 Task: Add Marinated Authentic Carne Asada W/Beef Steak to the cart.
Action: Mouse moved to (20, 85)
Screenshot: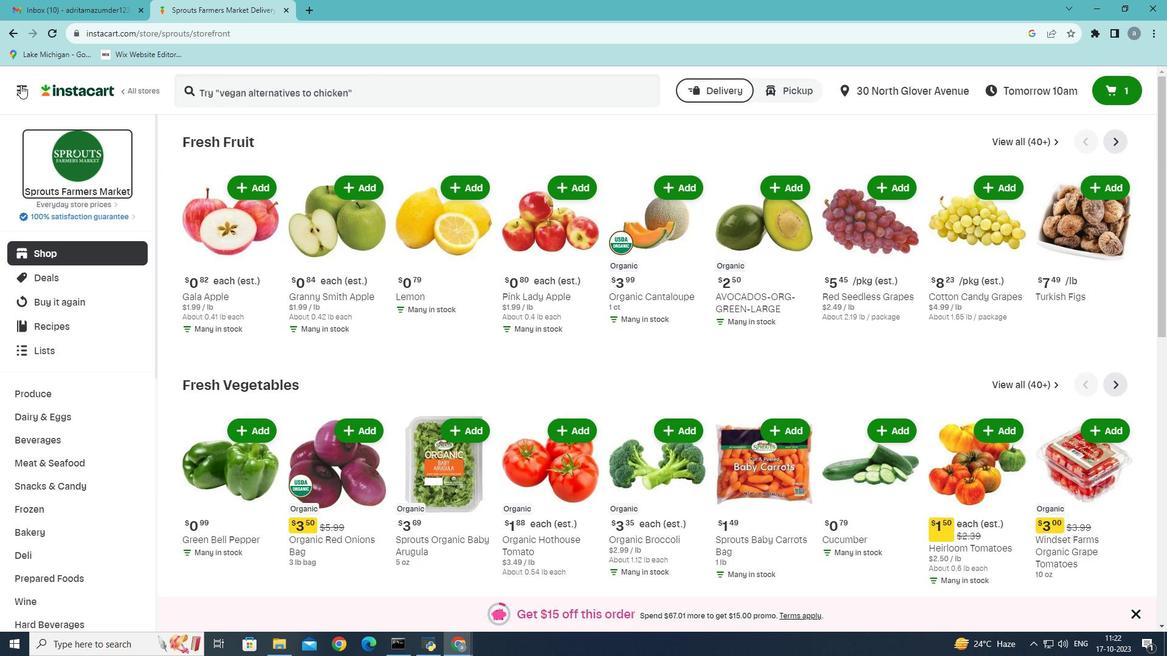 
Action: Mouse pressed left at (20, 85)
Screenshot: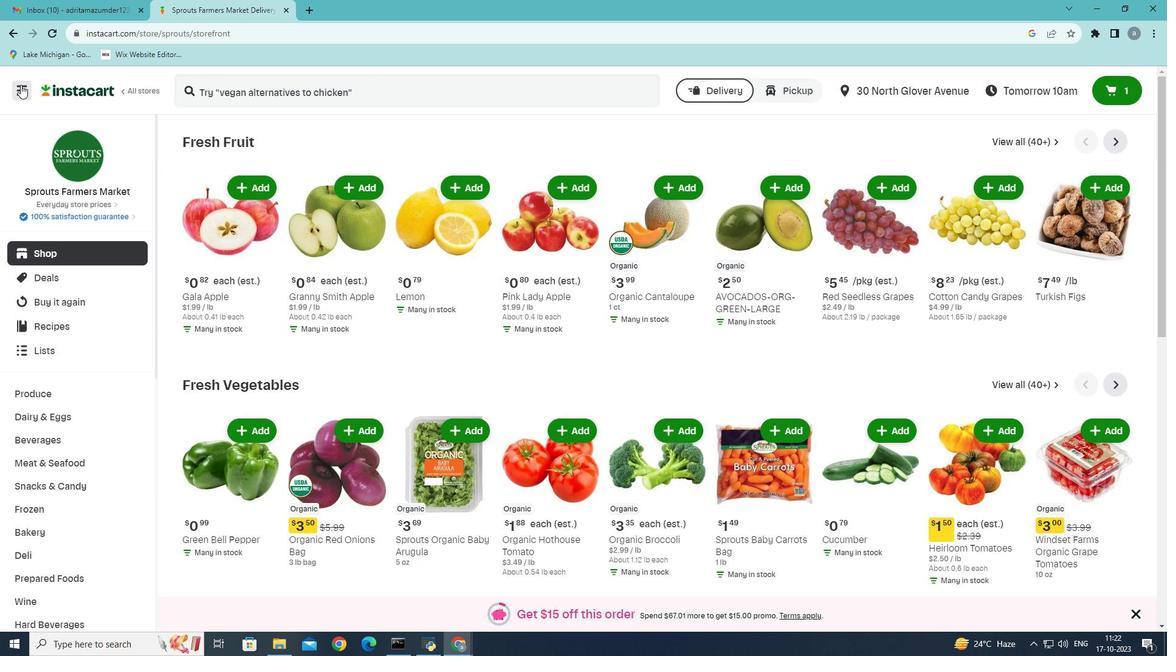 
Action: Mouse moved to (68, 354)
Screenshot: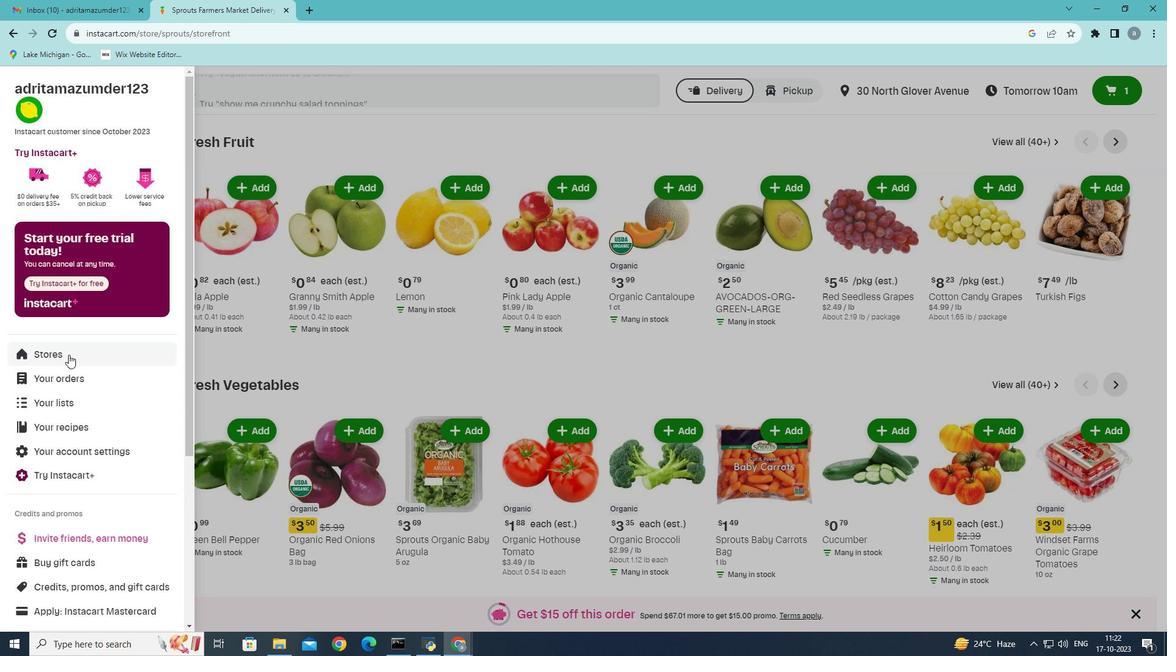 
Action: Mouse pressed left at (68, 354)
Screenshot: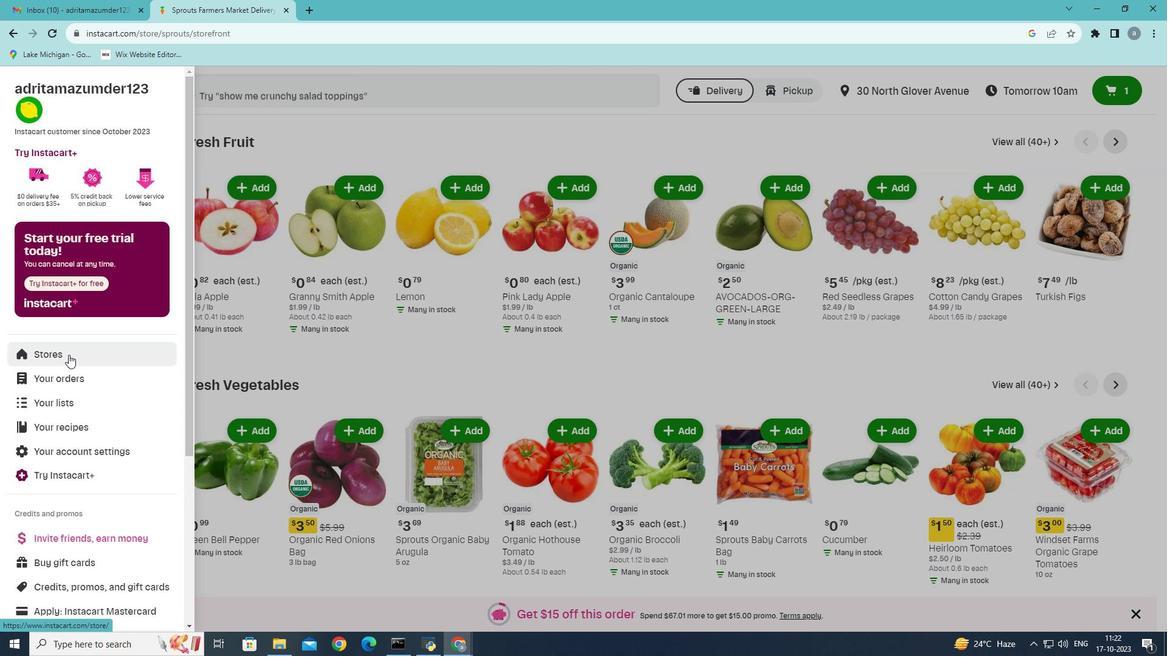
Action: Mouse moved to (280, 132)
Screenshot: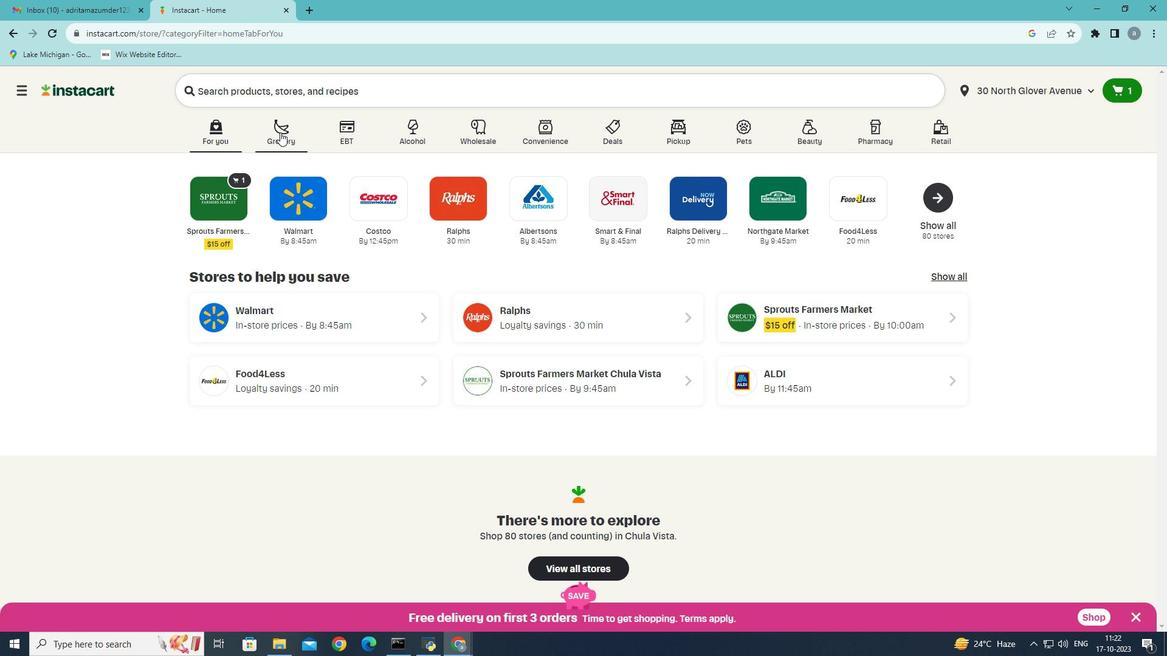 
Action: Mouse pressed left at (280, 132)
Screenshot: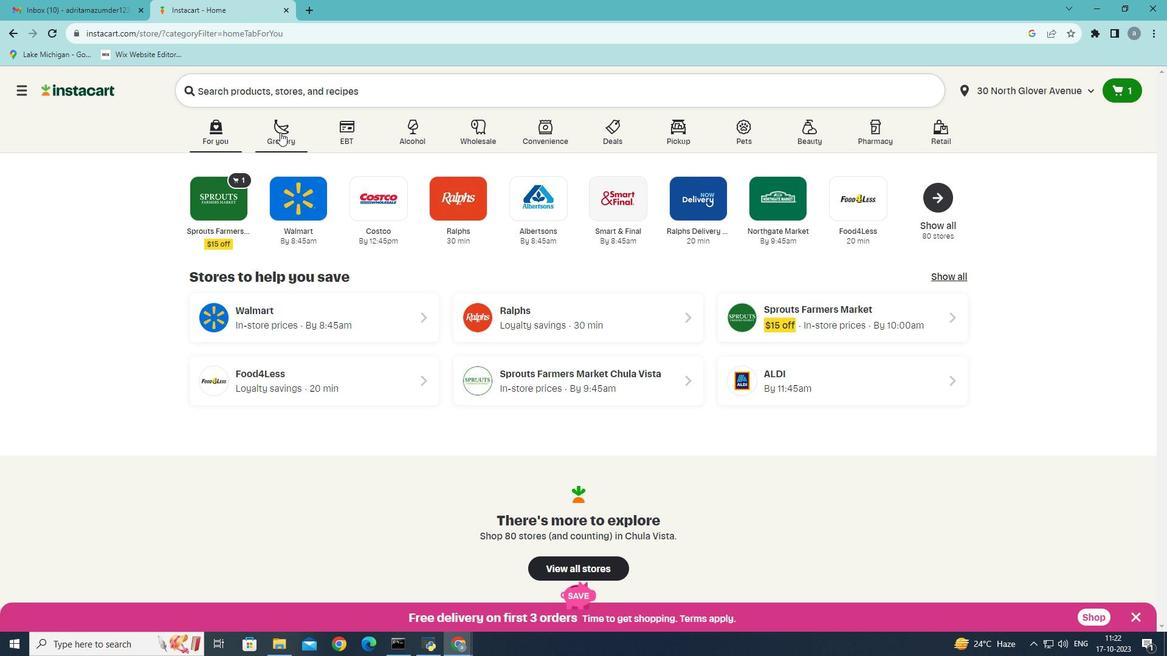 
Action: Mouse moved to (390, 211)
Screenshot: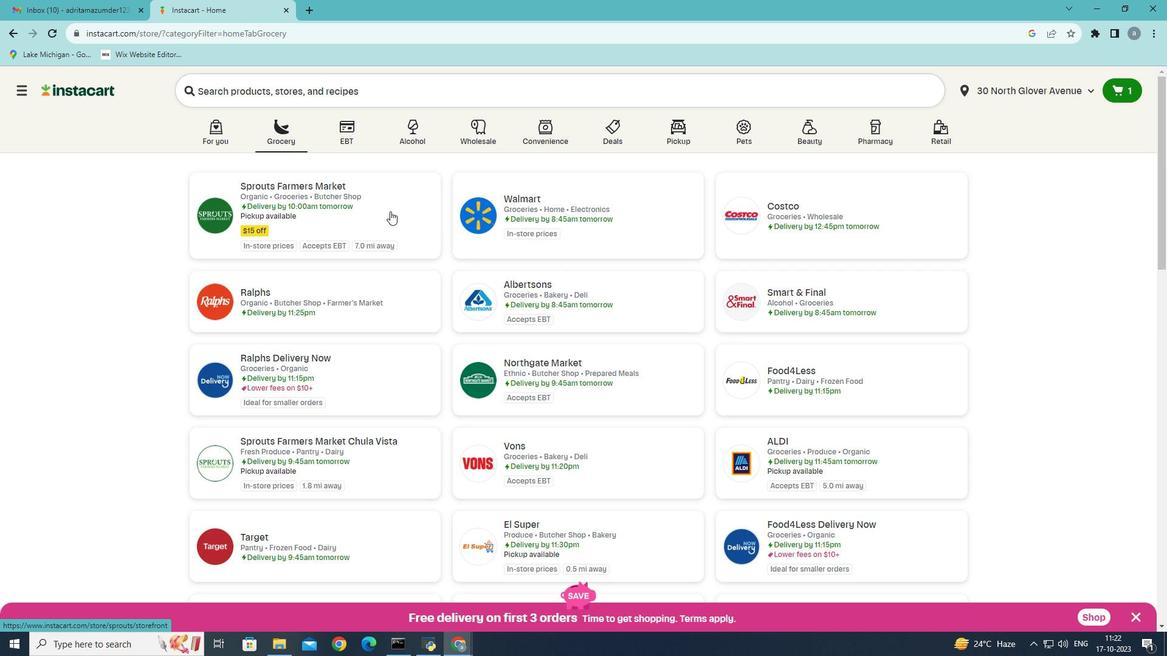 
Action: Mouse pressed left at (390, 211)
Screenshot: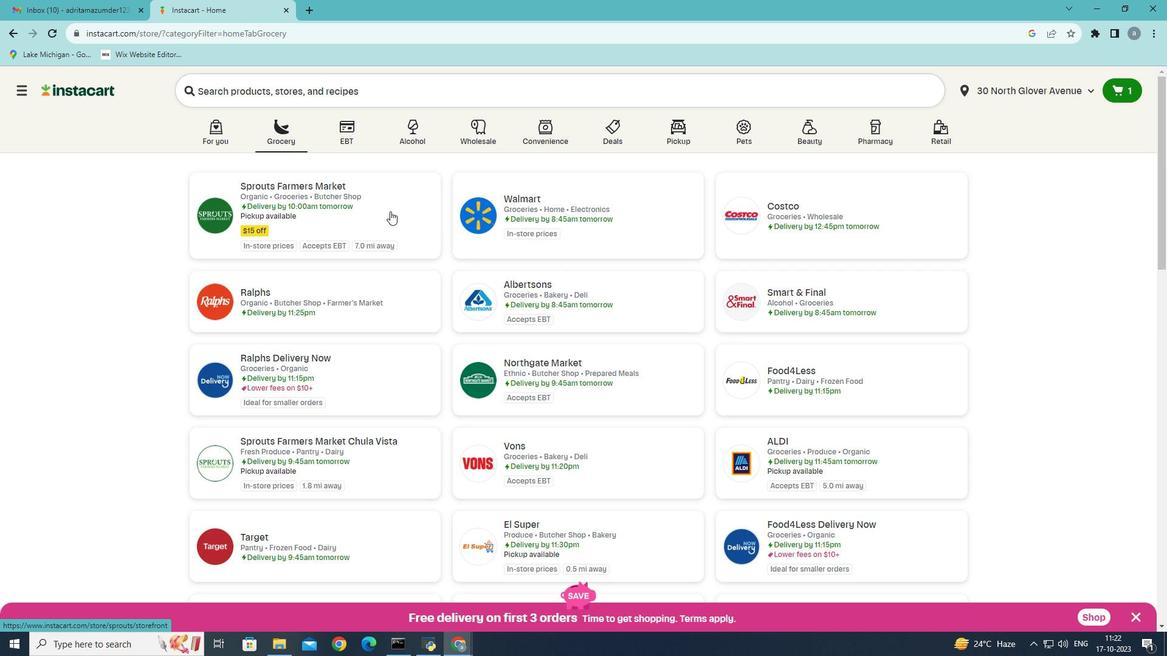 
Action: Mouse moved to (66, 460)
Screenshot: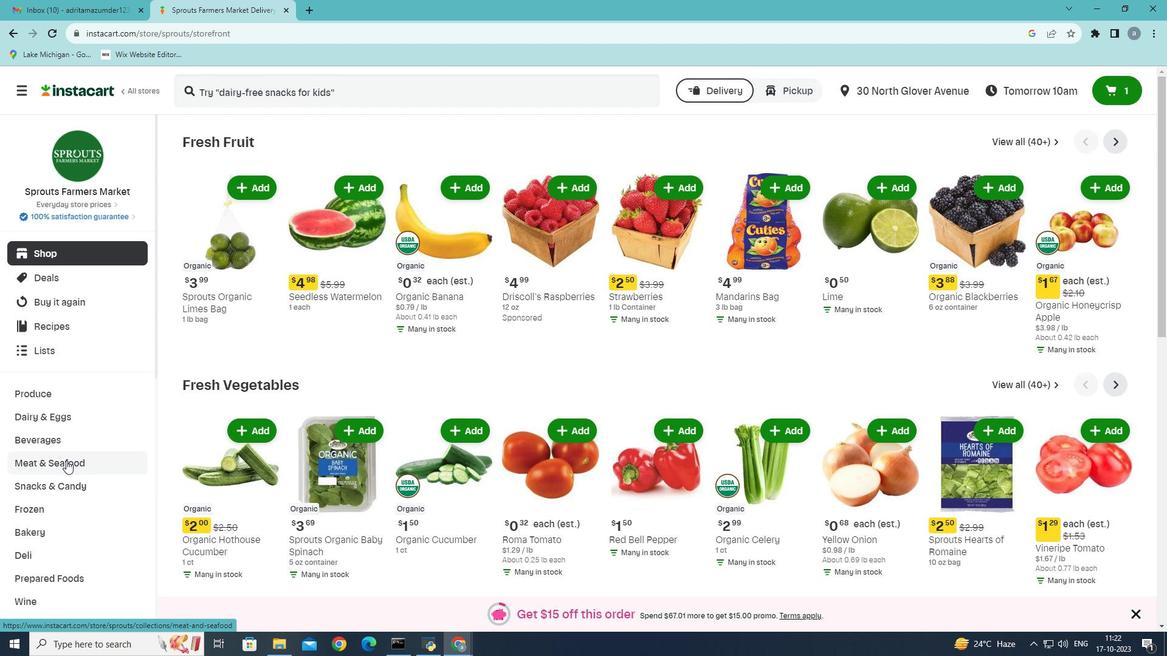 
Action: Mouse pressed left at (66, 460)
Screenshot: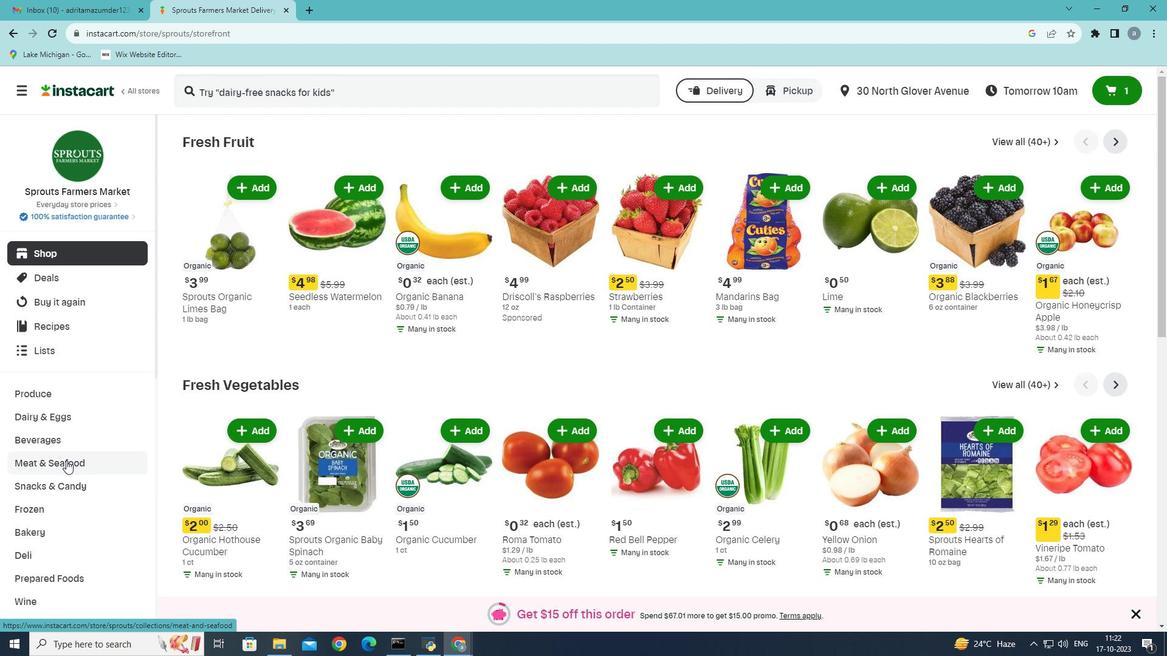 
Action: Mouse moved to (352, 173)
Screenshot: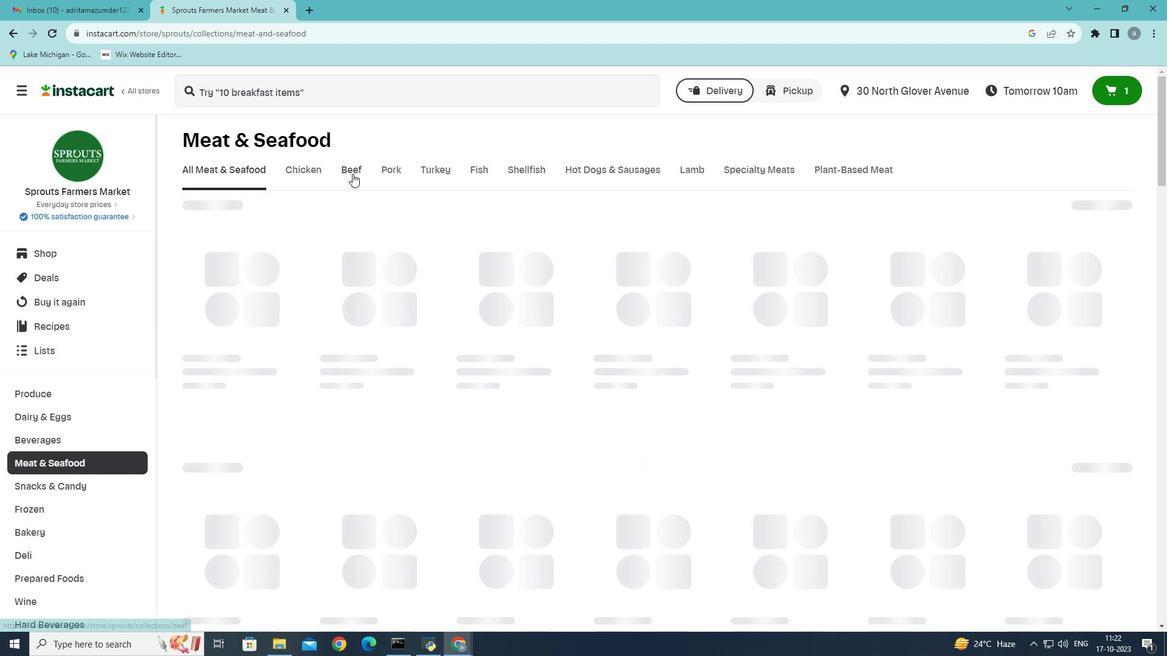 
Action: Mouse pressed left at (352, 173)
Screenshot: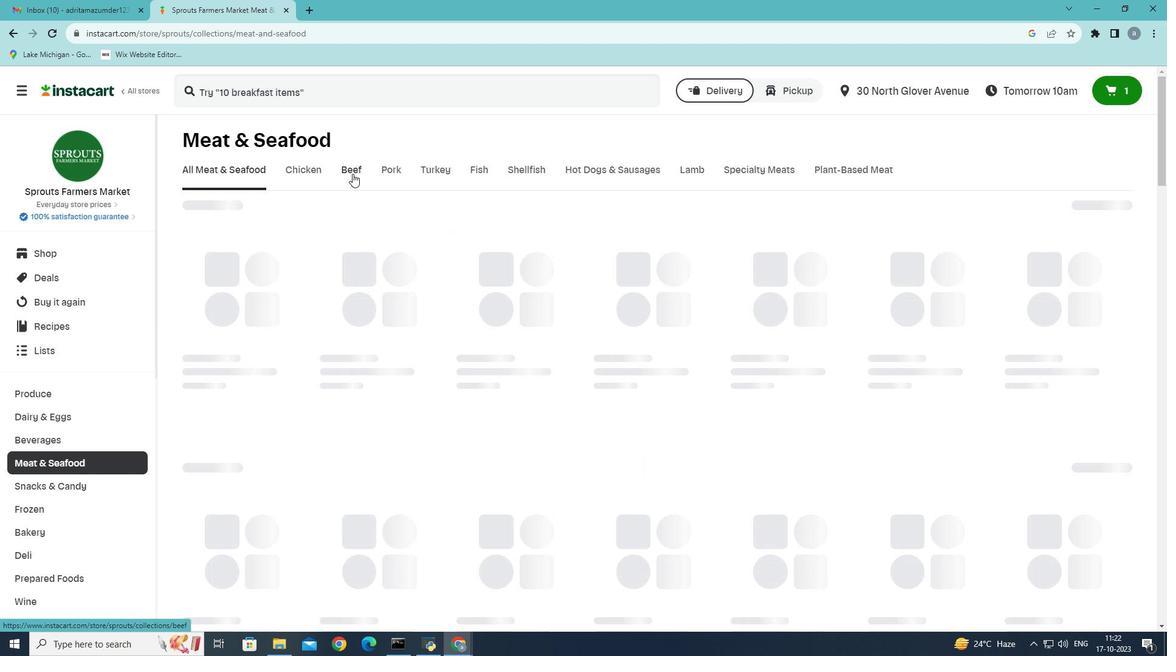 
Action: Mouse moved to (411, 232)
Screenshot: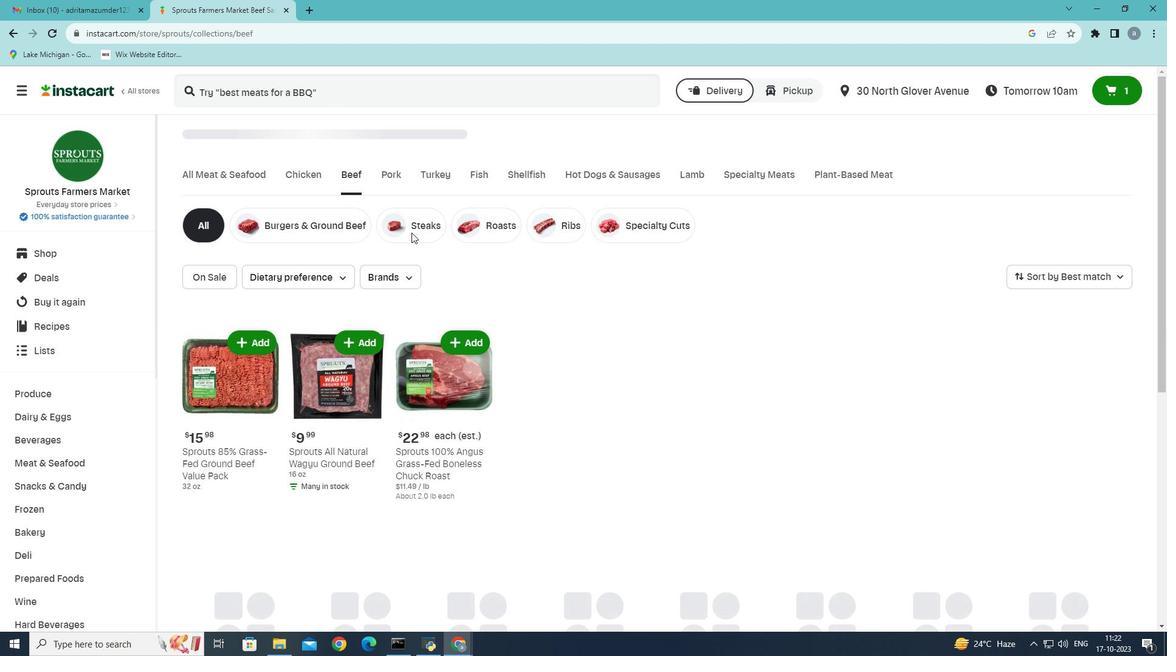 
Action: Mouse pressed left at (411, 232)
Screenshot: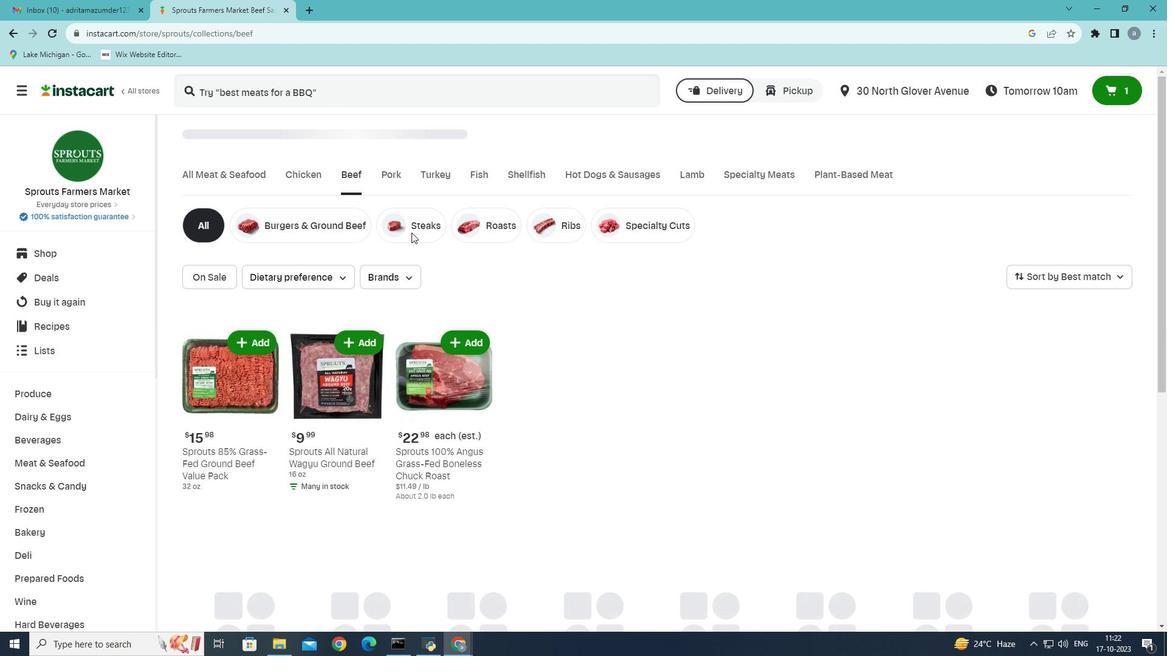 
Action: Mouse moved to (470, 337)
Screenshot: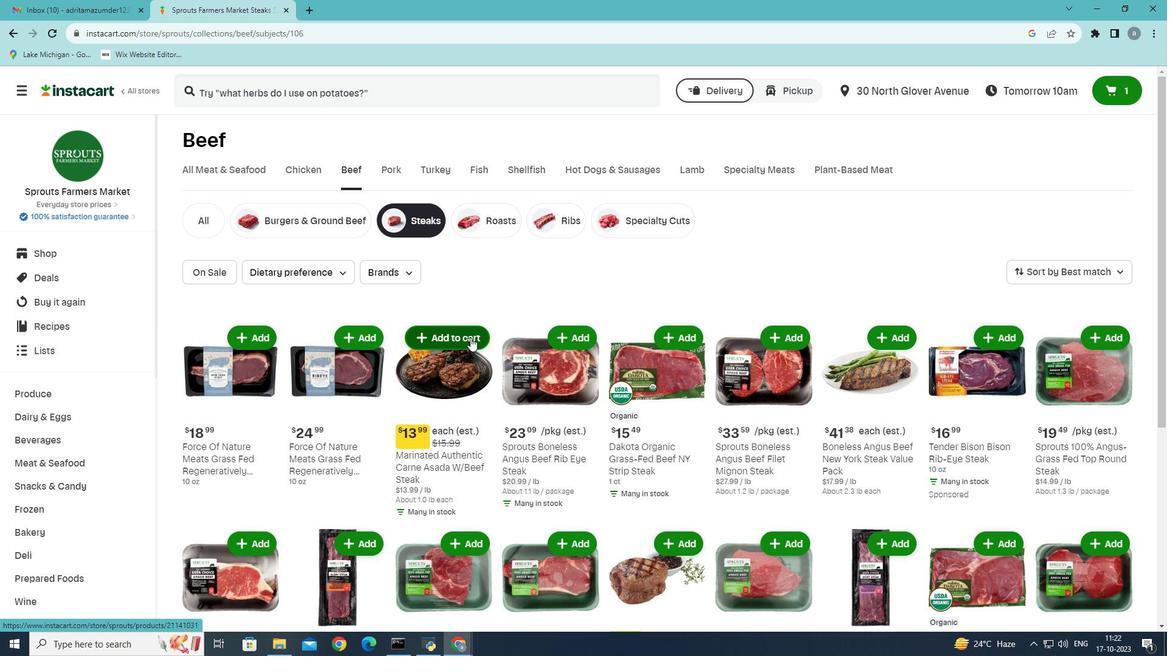 
Action: Mouse pressed left at (470, 337)
Screenshot: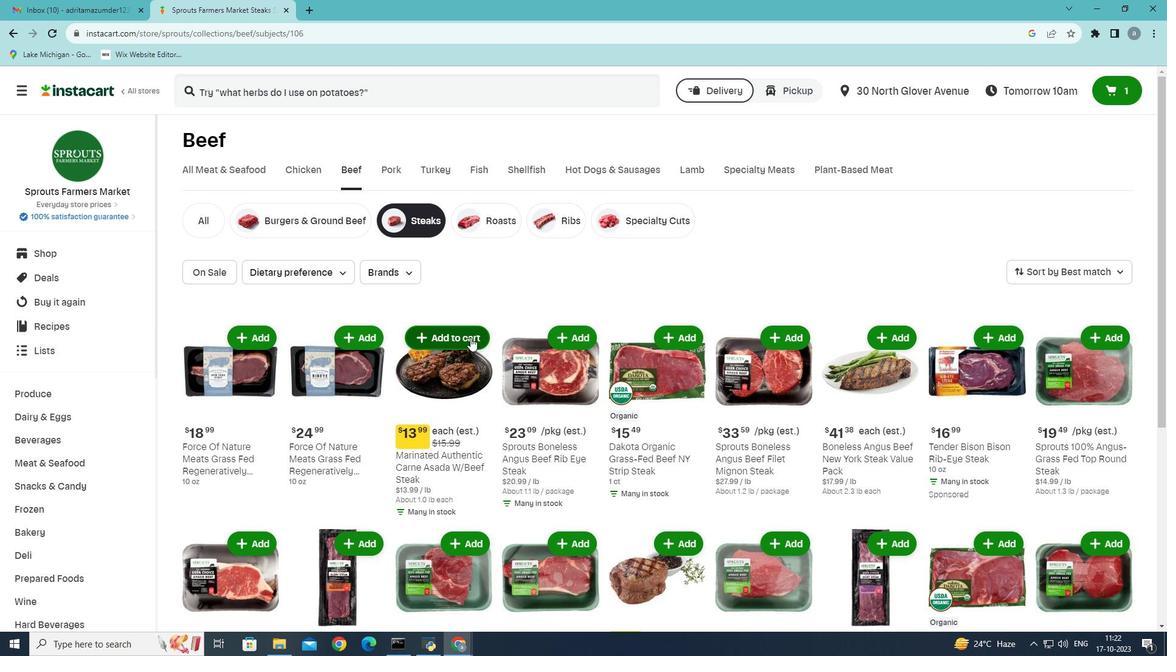 
